 Task: Generating Silence.
Action: Mouse moved to (5, 28)
Screenshot: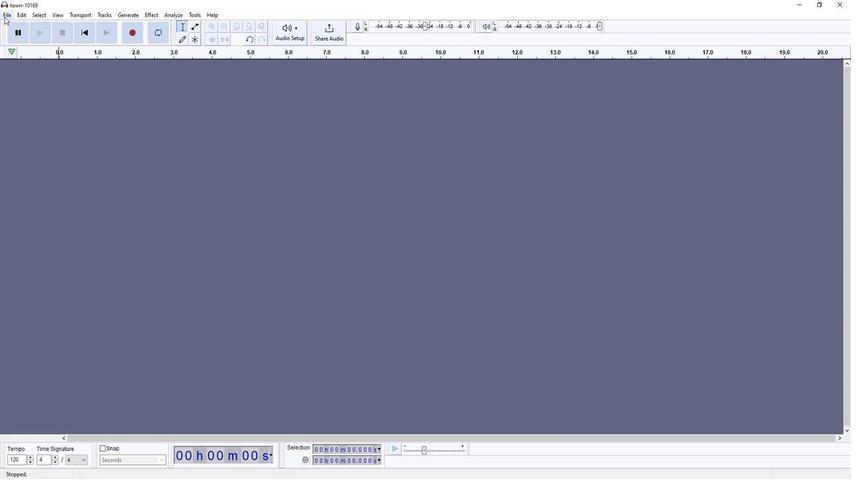 
Action: Mouse pressed left at (5, 28)
Screenshot: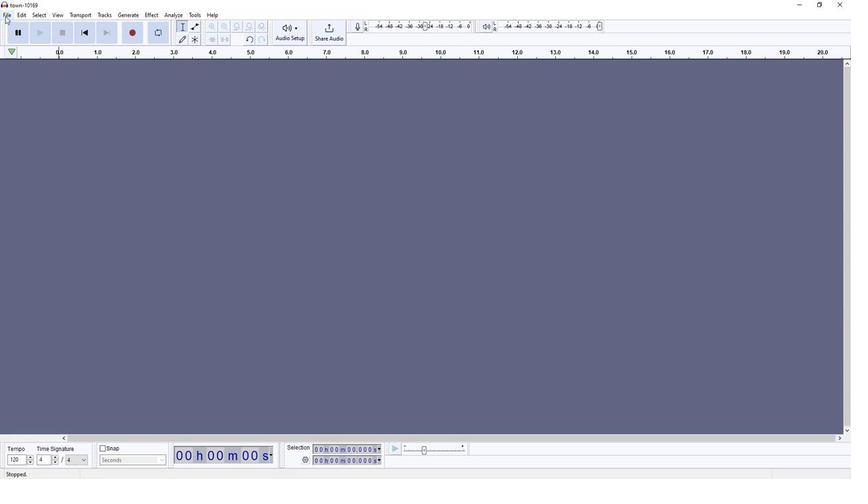 
Action: Mouse moved to (35, 49)
Screenshot: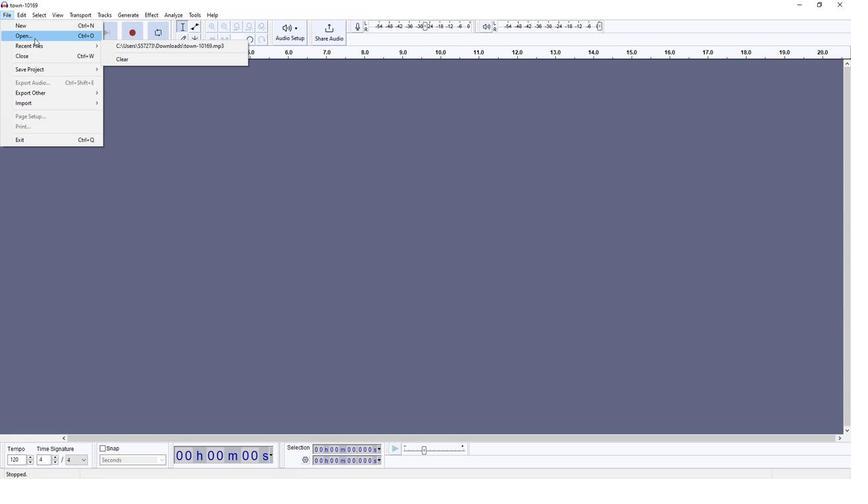 
Action: Mouse pressed left at (35, 49)
Screenshot: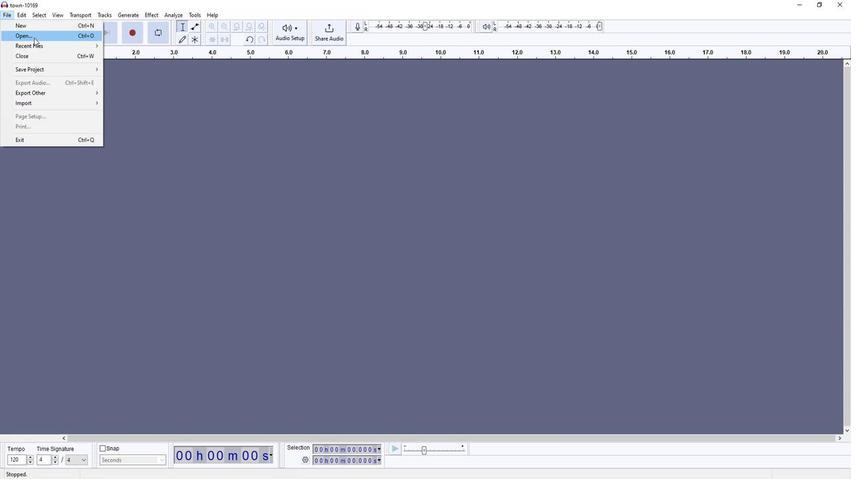 
Action: Mouse moved to (69, 83)
Screenshot: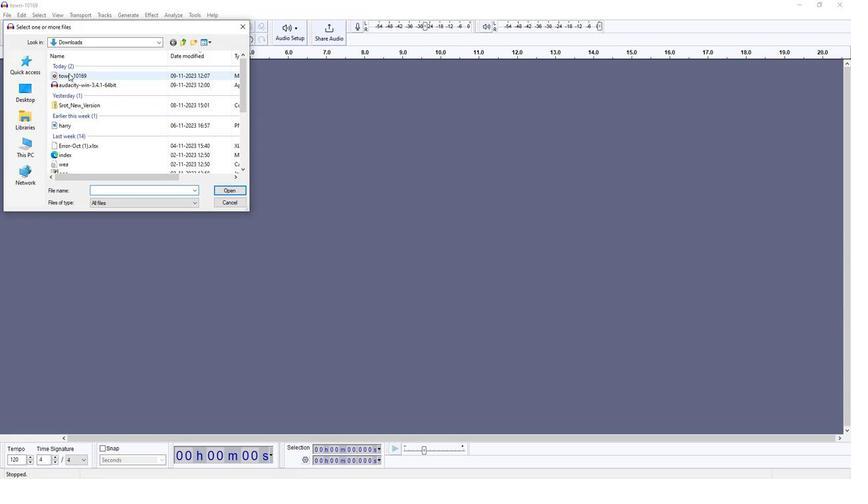 
Action: Mouse pressed left at (69, 83)
Screenshot: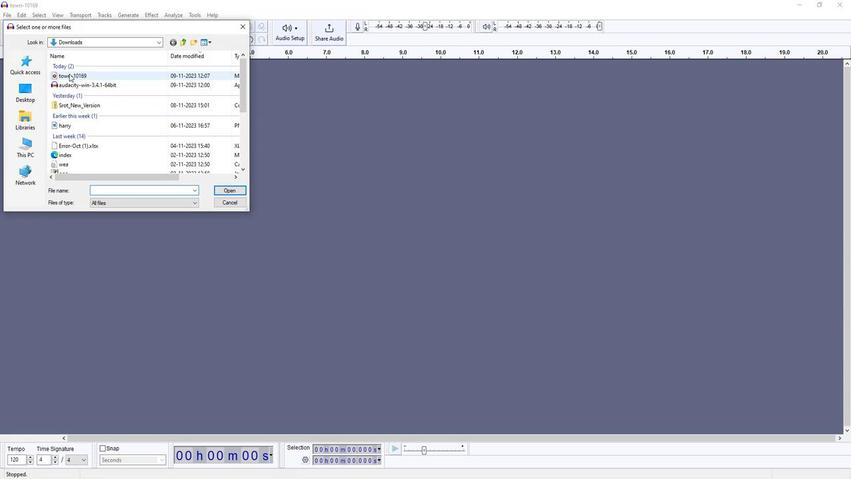 
Action: Mouse moved to (234, 194)
Screenshot: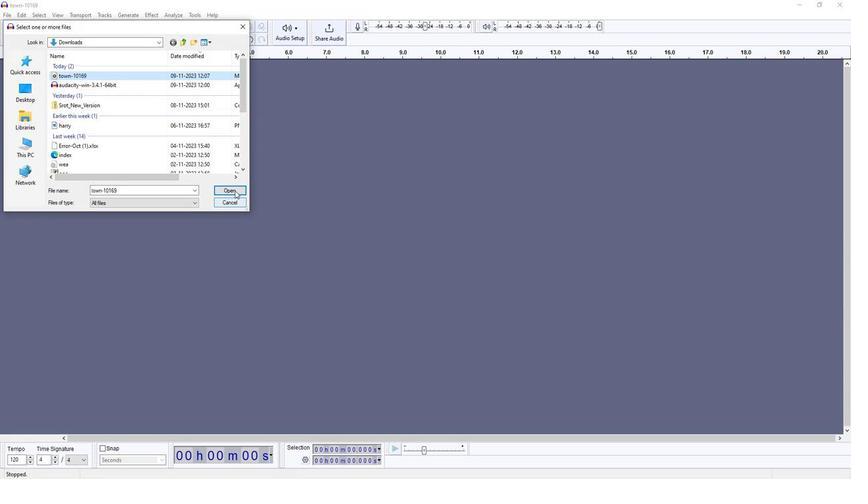 
Action: Mouse pressed left at (234, 194)
Screenshot: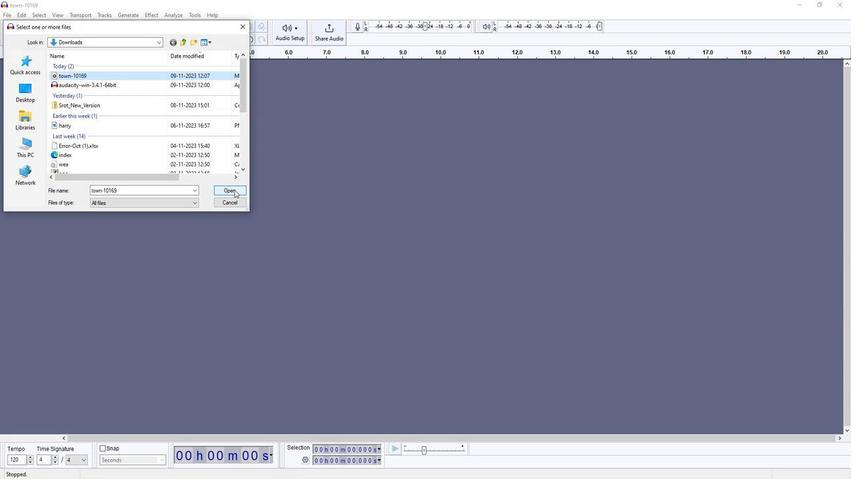 
Action: Mouse moved to (44, 44)
Screenshot: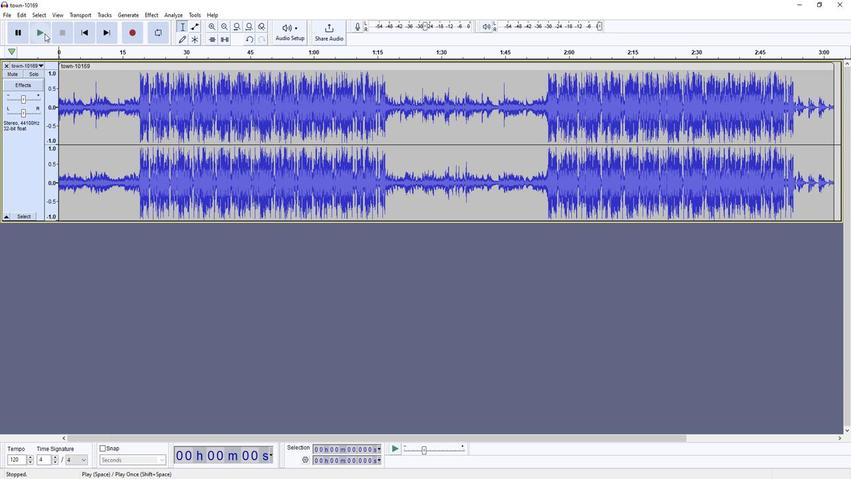 
Action: Mouse pressed left at (44, 44)
Screenshot: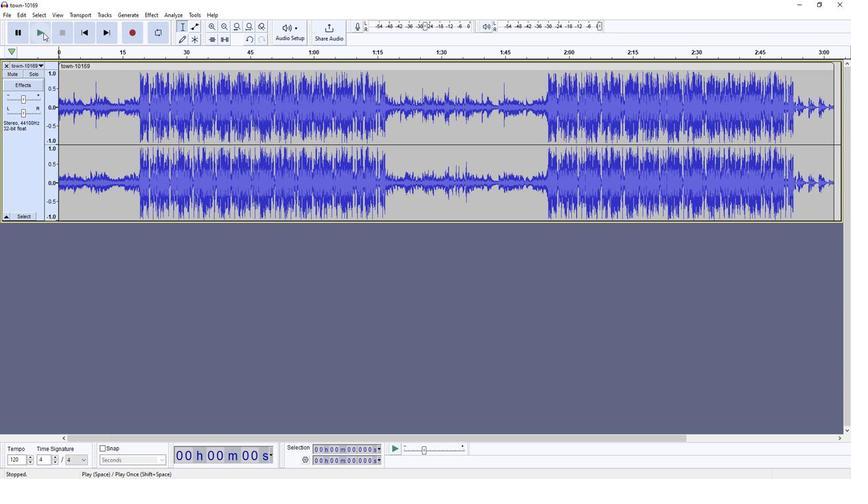 
Action: Mouse moved to (109, 62)
Screenshot: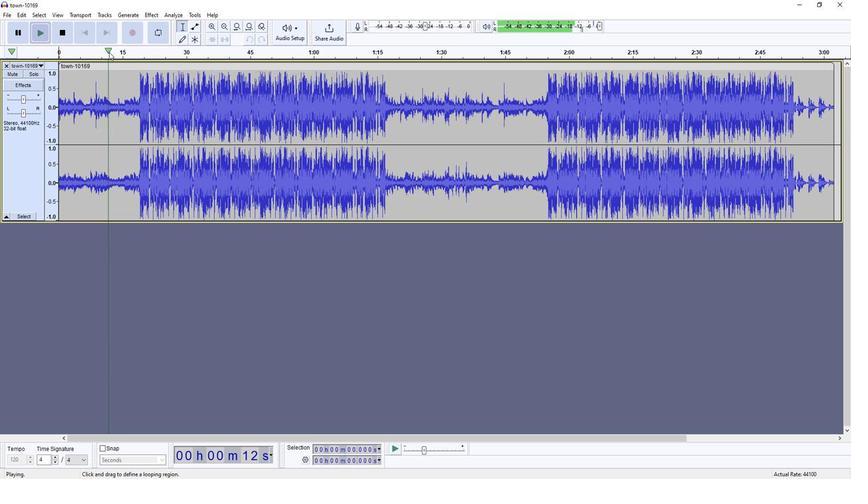 
Action: Mouse pressed left at (109, 62)
Screenshot: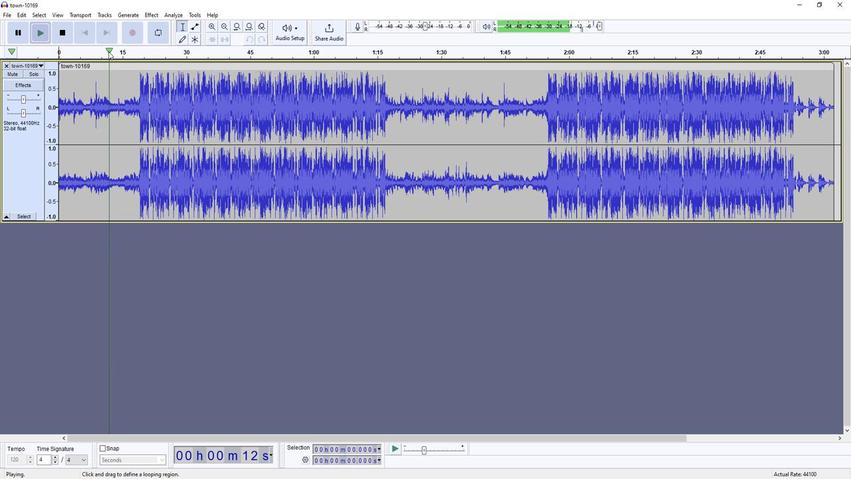 
Action: Mouse moved to (62, 47)
Screenshot: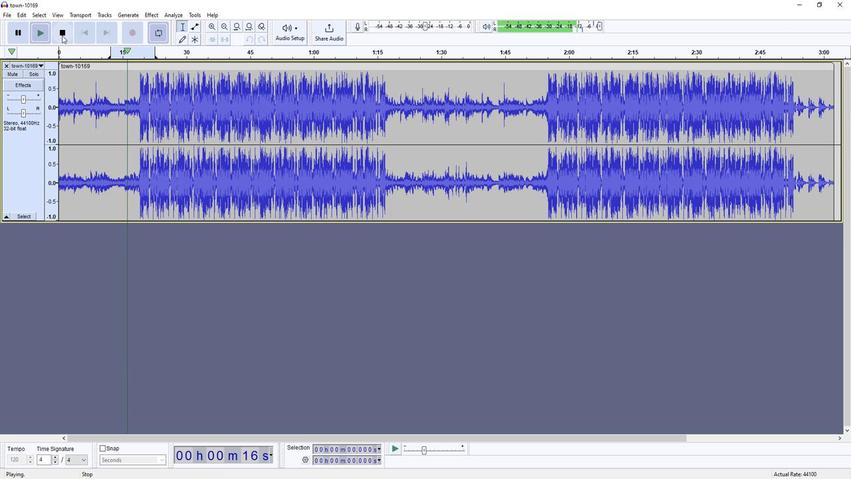 
Action: Mouse pressed left at (62, 47)
Screenshot: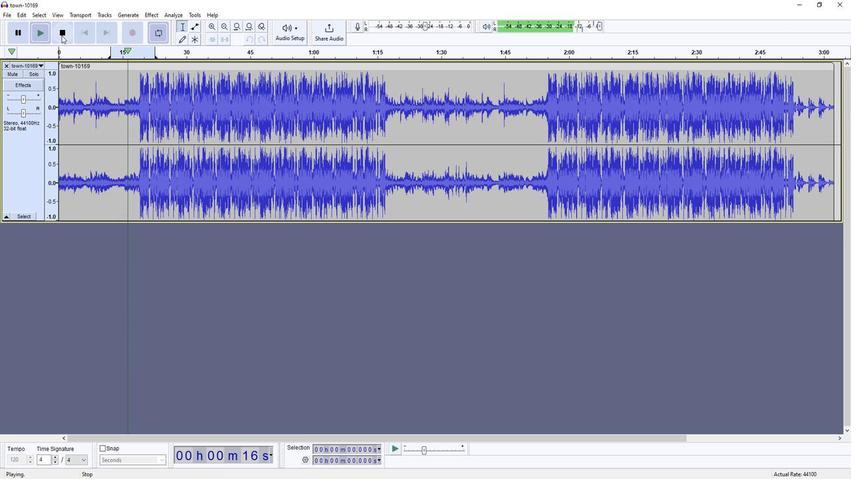 
Action: Mouse moved to (278, 115)
Screenshot: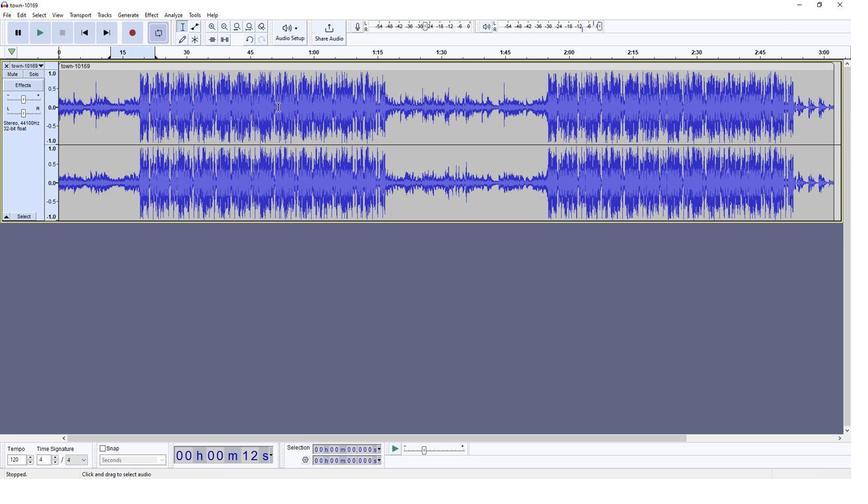 
Action: Mouse pressed left at (278, 115)
Screenshot: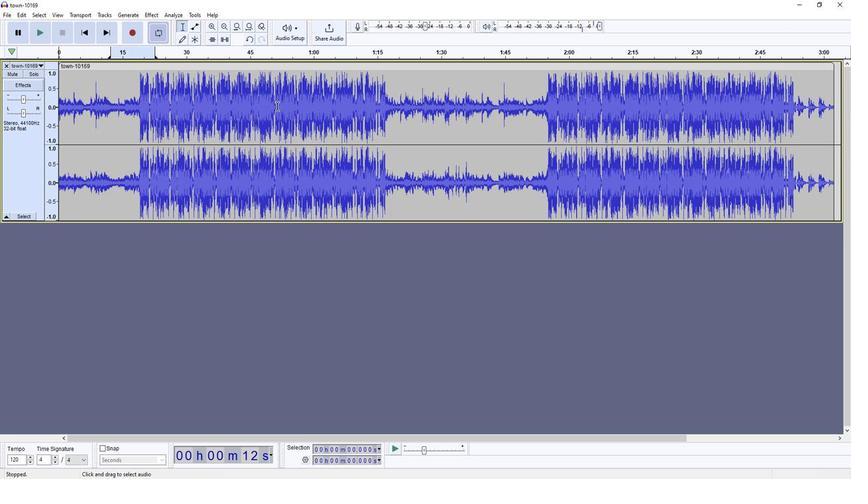 
Action: Mouse moved to (43, 44)
Screenshot: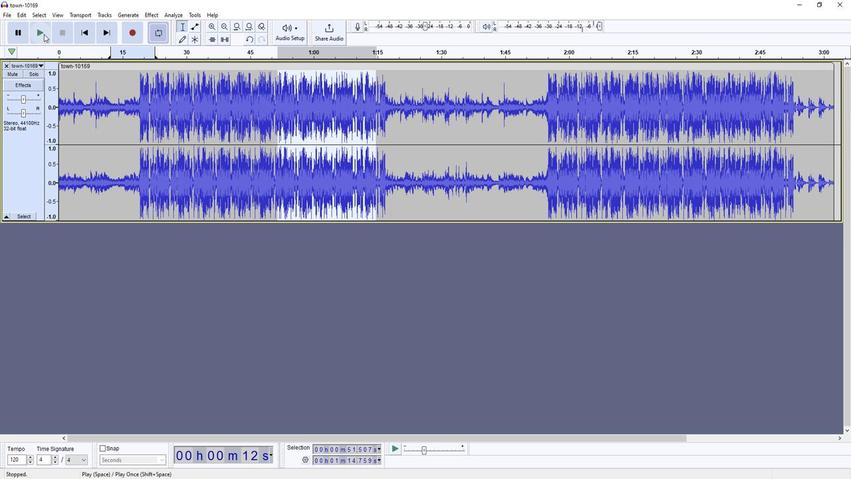 
Action: Mouse pressed left at (43, 44)
Screenshot: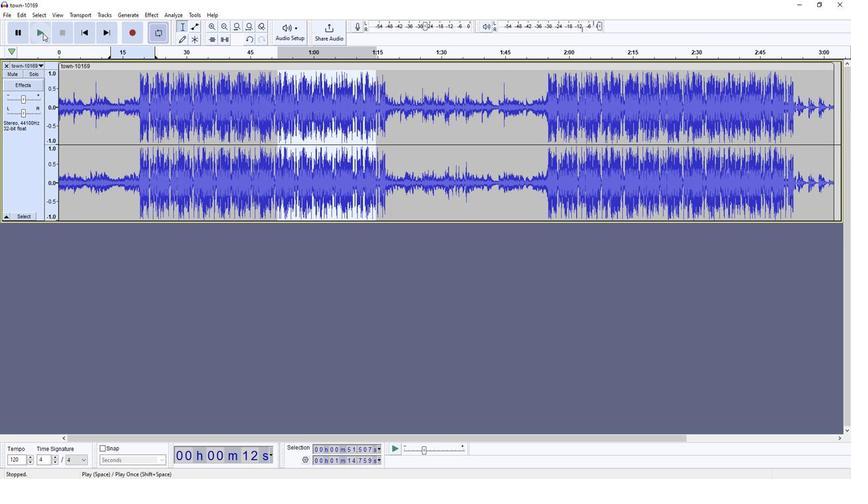 
Action: Mouse moved to (42, 43)
Screenshot: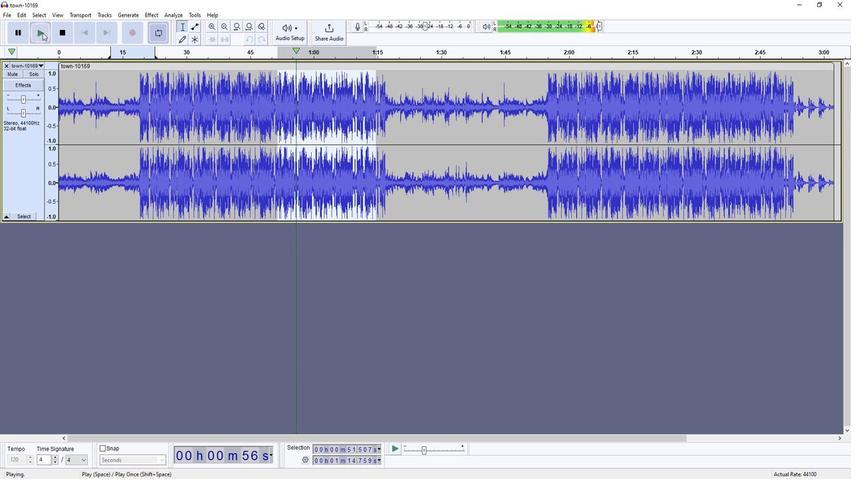 
Action: Mouse pressed left at (42, 43)
Screenshot: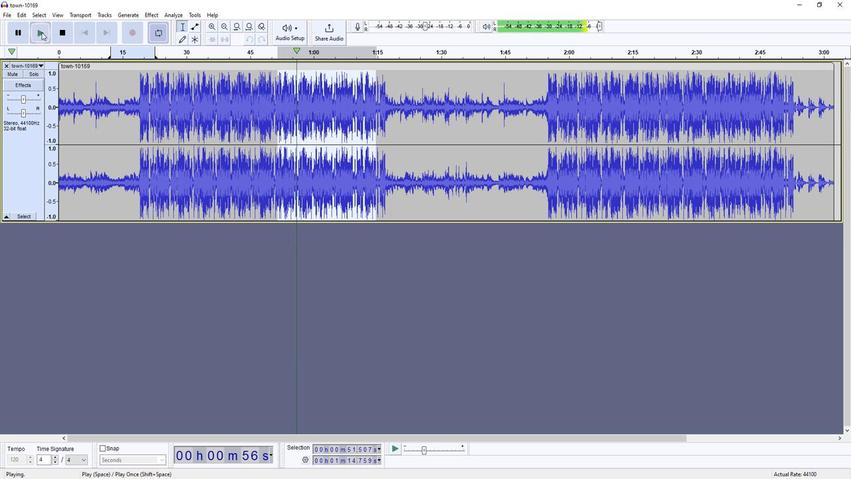 
Action: Mouse moved to (65, 43)
Screenshot: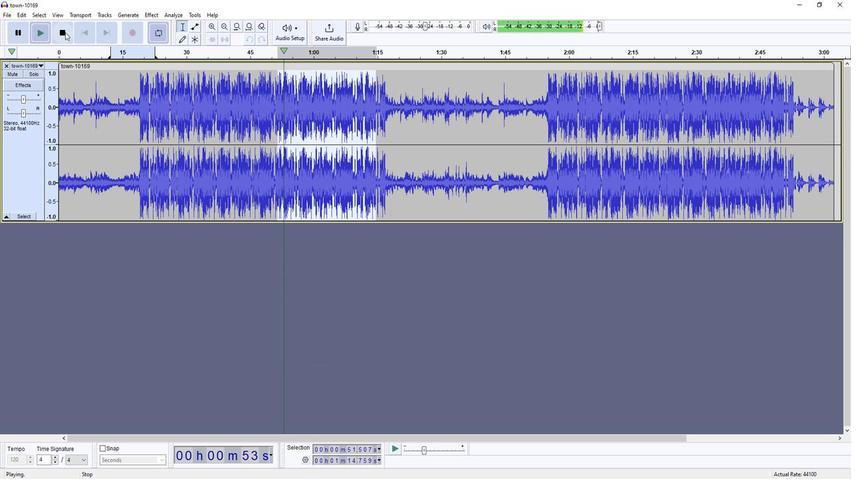 
Action: Mouse pressed left at (65, 43)
Screenshot: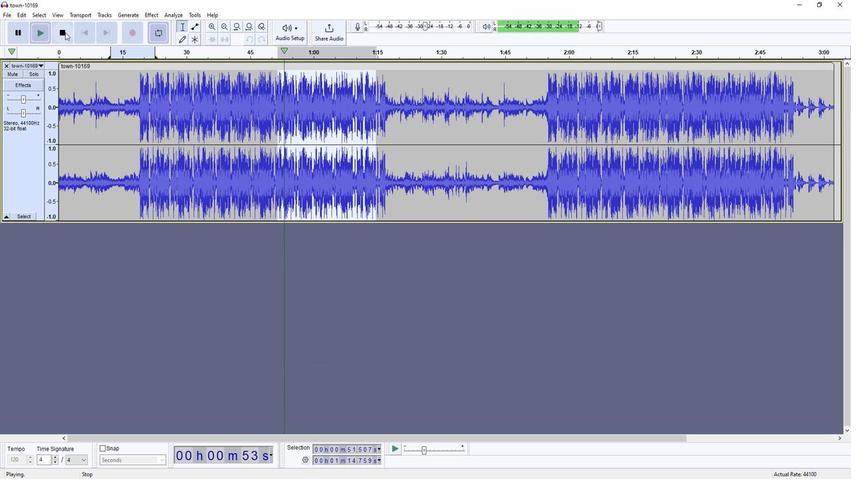 
Action: Mouse moved to (376, 81)
Screenshot: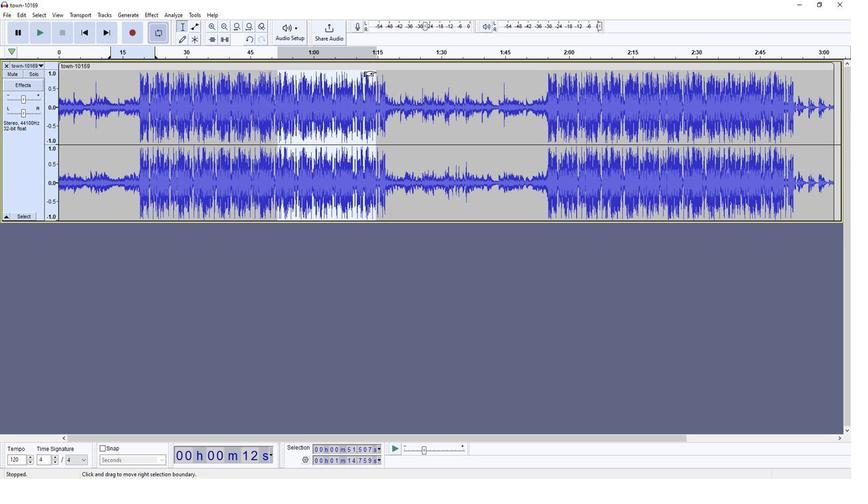 
Action: Mouse pressed left at (376, 81)
Screenshot: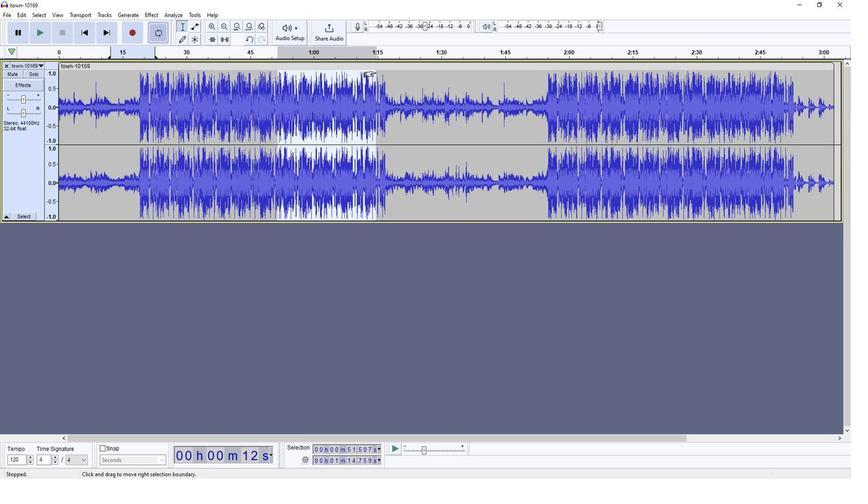 
Action: Mouse moved to (277, 117)
Screenshot: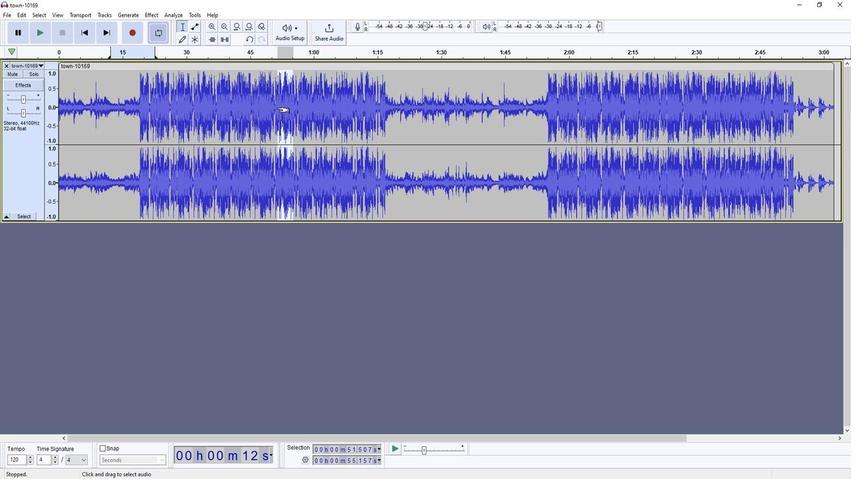 
Action: Mouse pressed left at (277, 117)
Screenshot: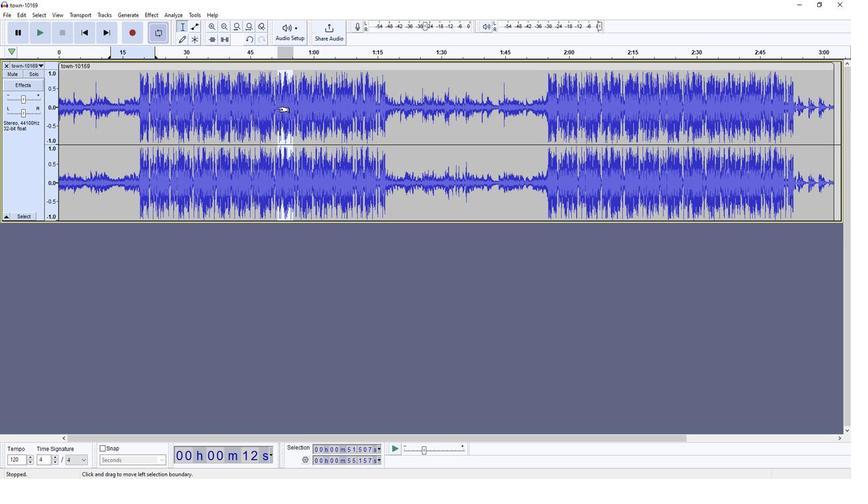 
Action: Mouse moved to (276, 115)
Screenshot: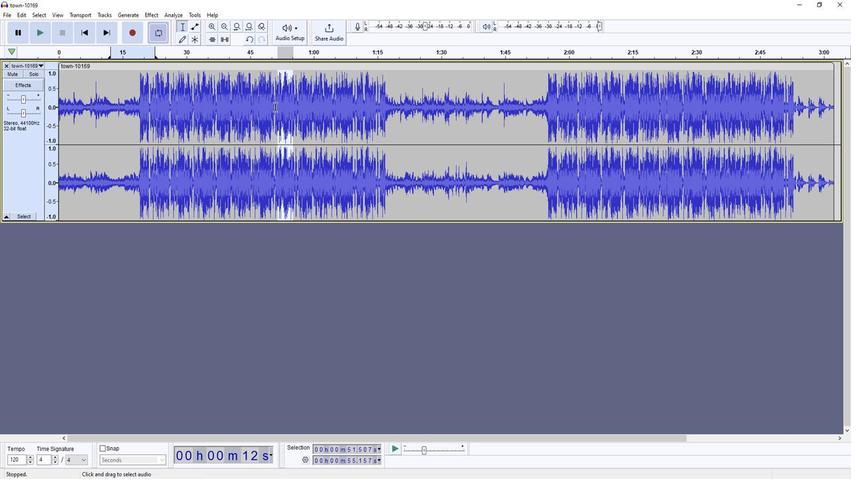 
Action: Mouse pressed left at (276, 115)
Screenshot: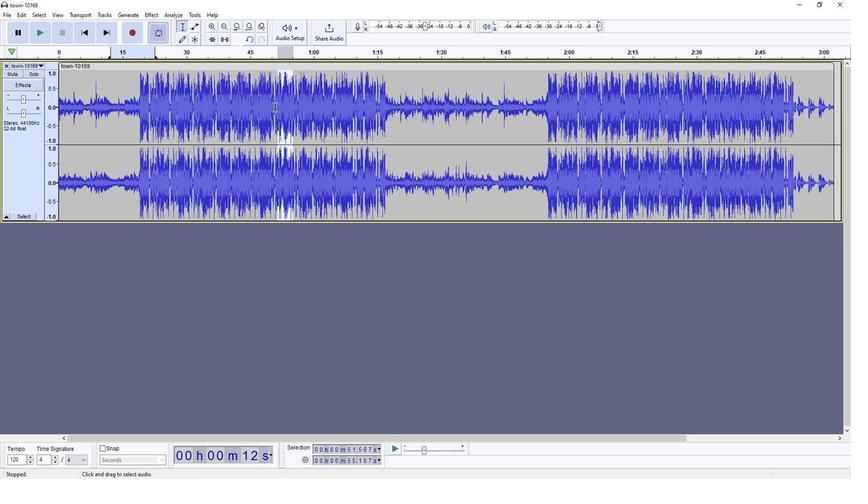 
Action: Mouse pressed left at (276, 115)
Screenshot: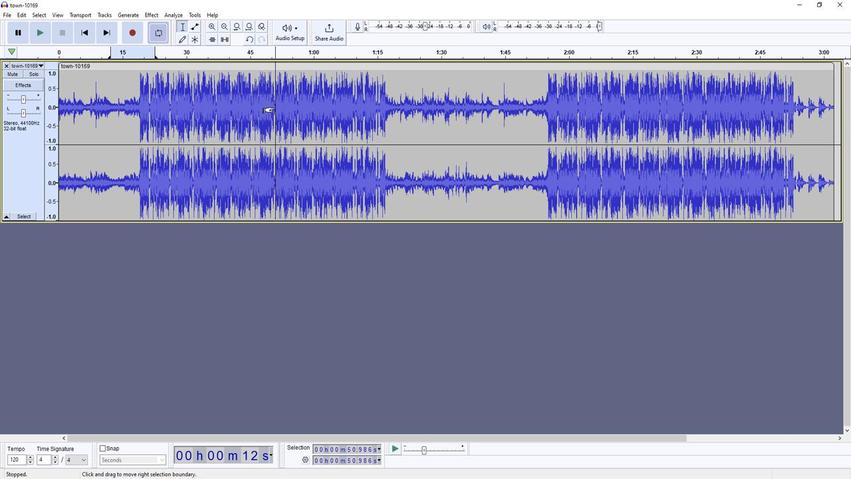 
Action: Mouse pressed left at (276, 115)
Screenshot: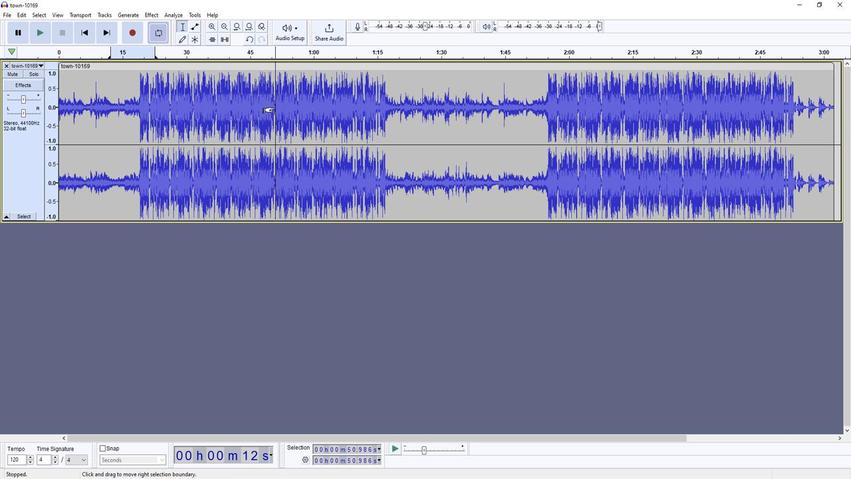 
Action: Mouse moved to (274, 116)
Screenshot: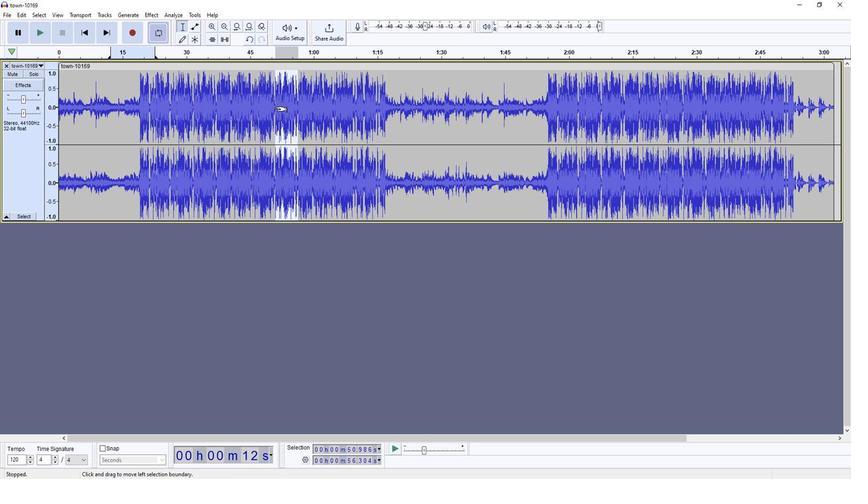 
Action: Mouse pressed left at (274, 116)
Screenshot: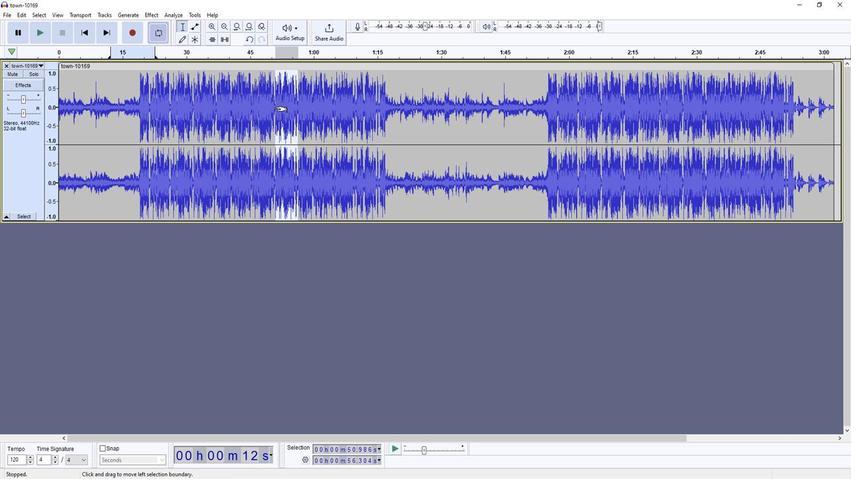 
Action: Mouse moved to (135, 27)
Screenshot: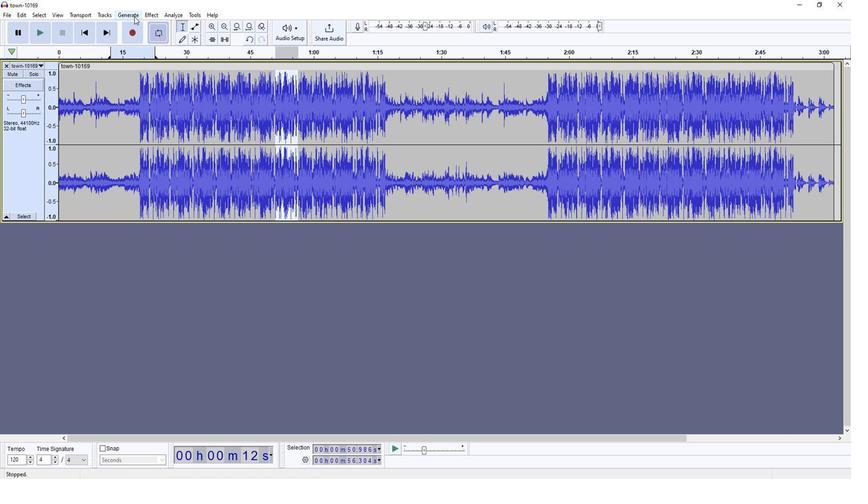 
Action: Mouse pressed left at (135, 27)
Screenshot: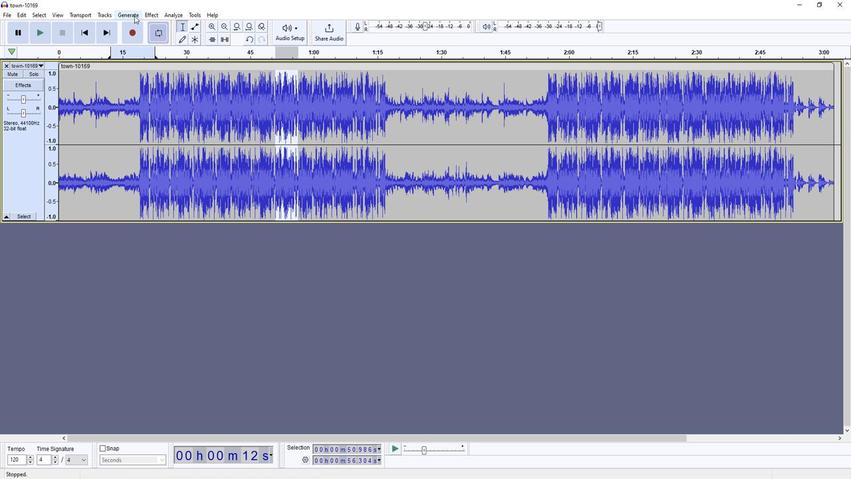 
Action: Mouse moved to (151, 107)
Screenshot: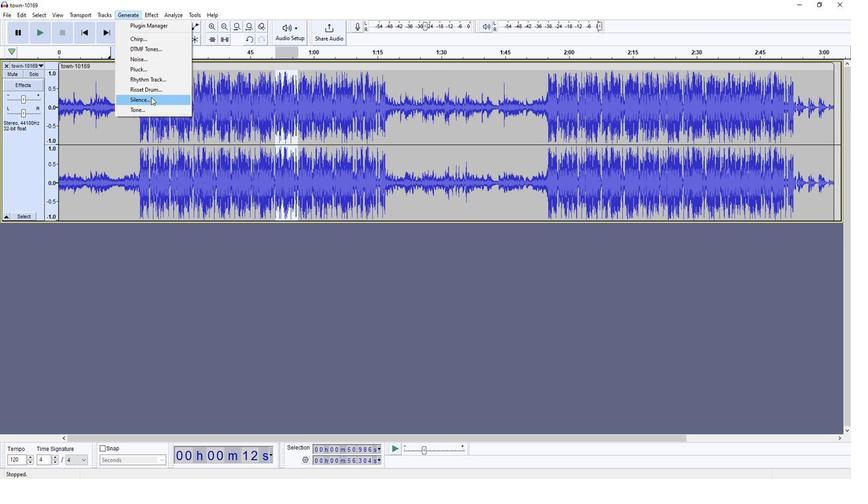 
Action: Mouse pressed left at (151, 107)
Screenshot: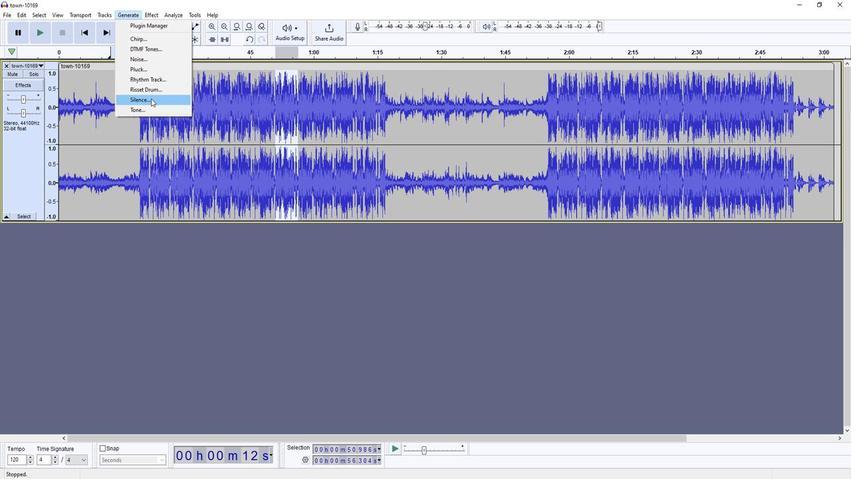 
Action: Mouse moved to (441, 226)
Screenshot: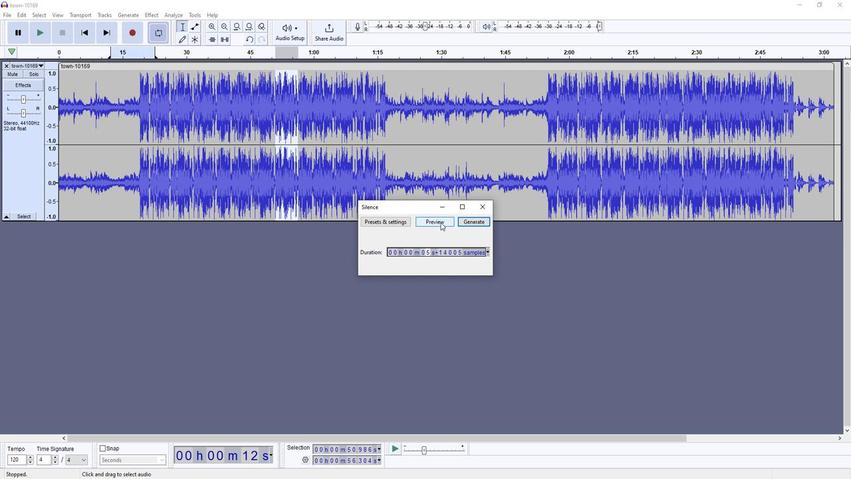
Action: Mouse pressed left at (441, 226)
Screenshot: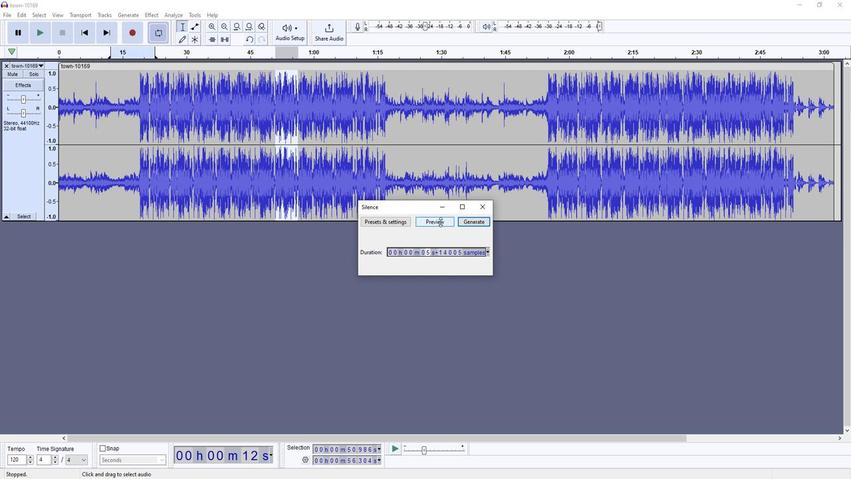 
Action: Mouse moved to (477, 226)
Screenshot: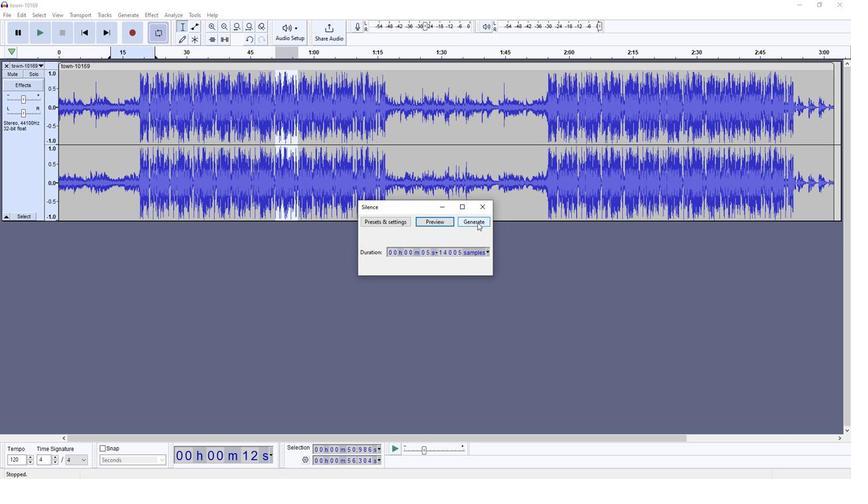 
Action: Mouse pressed left at (477, 226)
Screenshot: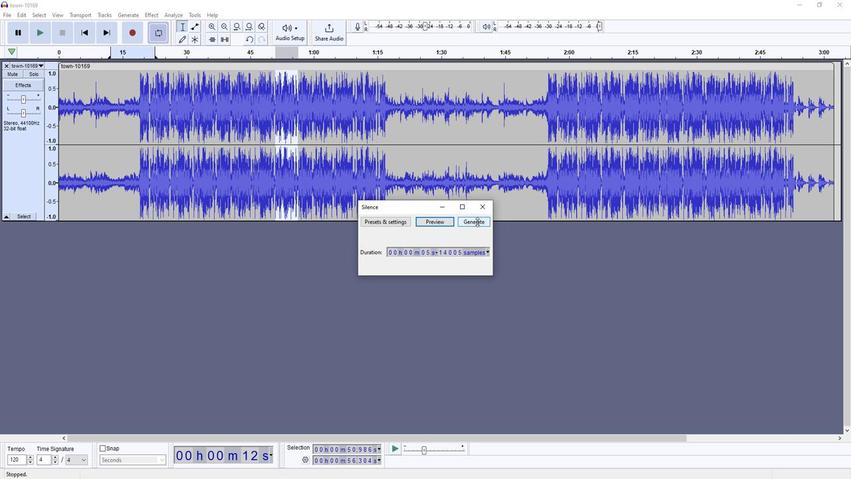 
Action: Mouse moved to (131, 120)
Screenshot: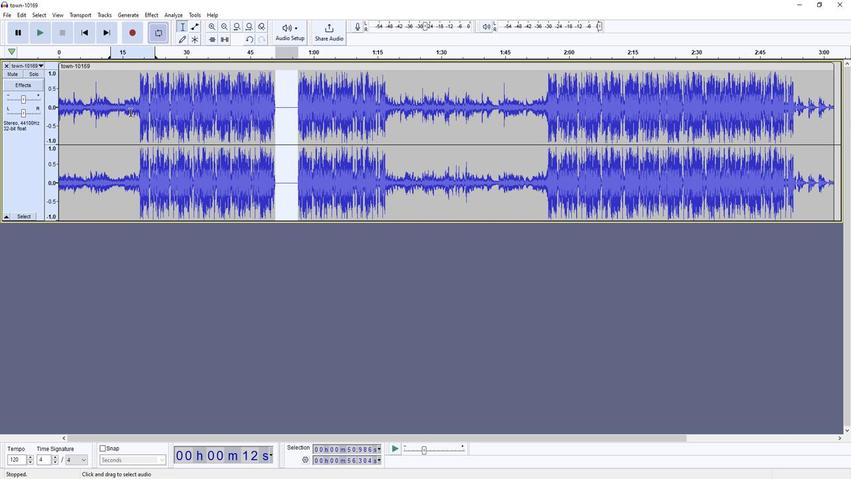 
Action: Mouse pressed left at (131, 120)
Screenshot: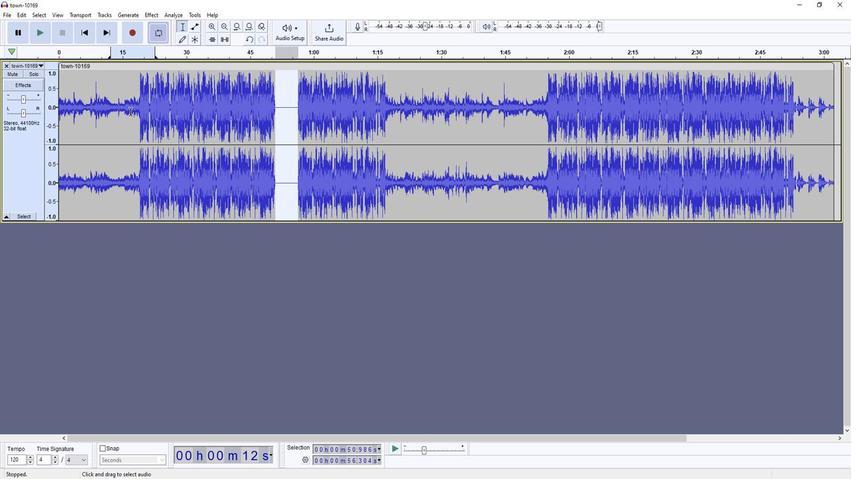 
Action: Mouse moved to (272, 119)
Screenshot: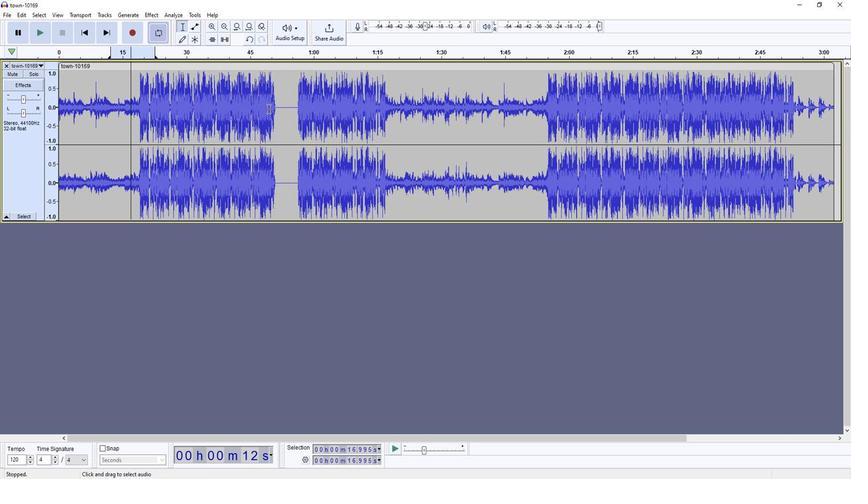 
Action: Mouse pressed left at (272, 119)
Screenshot: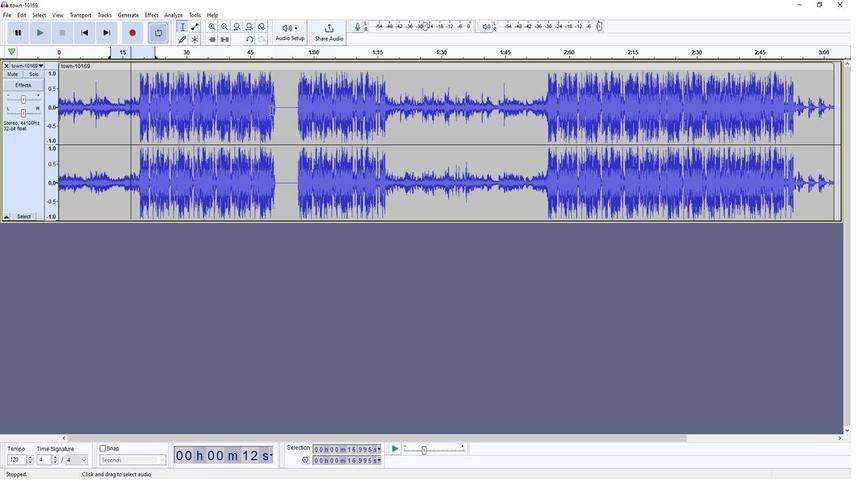 
Action: Mouse moved to (39, 45)
Screenshot: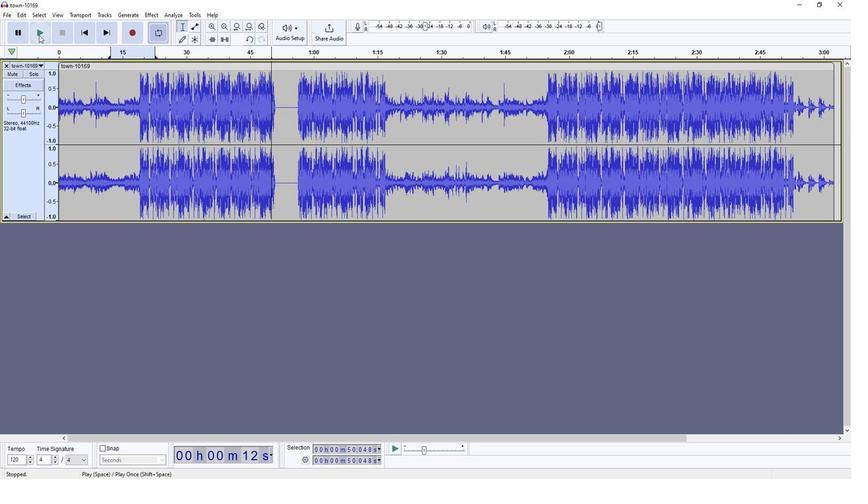 
Action: Mouse pressed left at (39, 45)
Screenshot: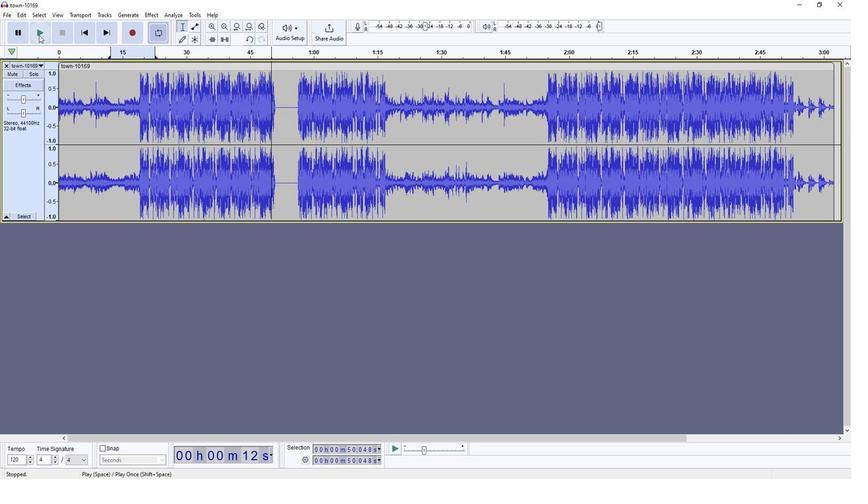 
Action: Mouse moved to (63, 44)
Screenshot: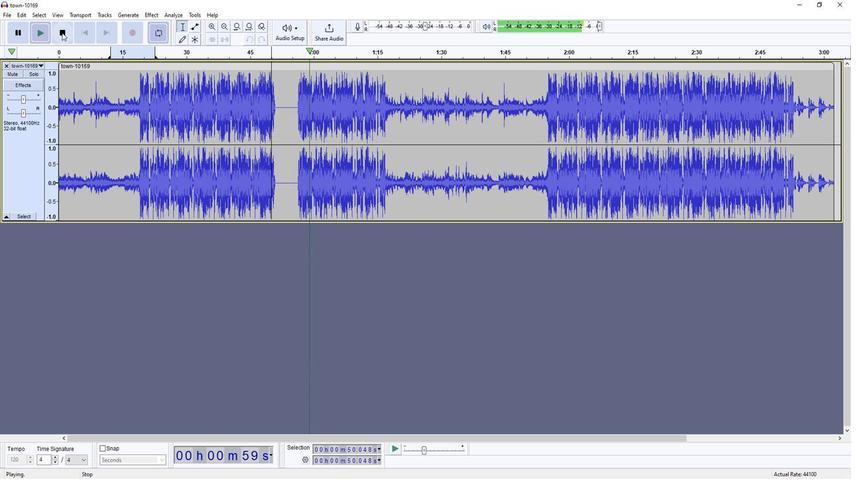 
Action: Mouse pressed left at (63, 44)
Screenshot: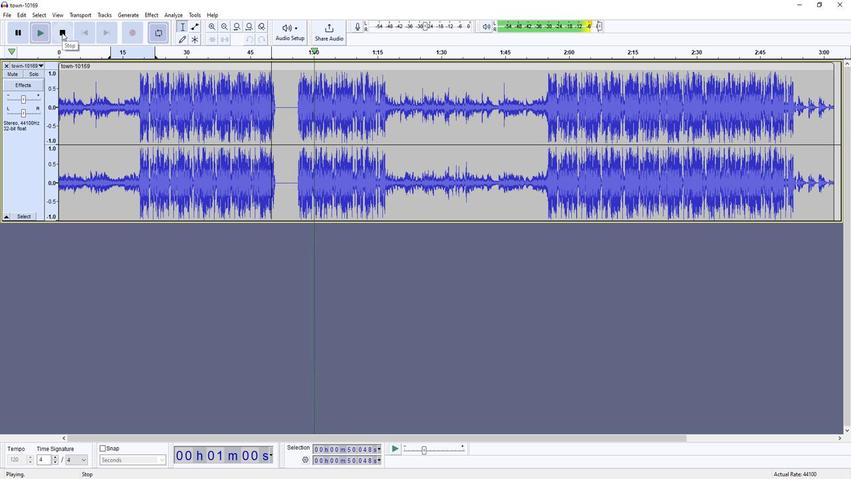 
Action: Mouse moved to (7, 27)
Screenshot: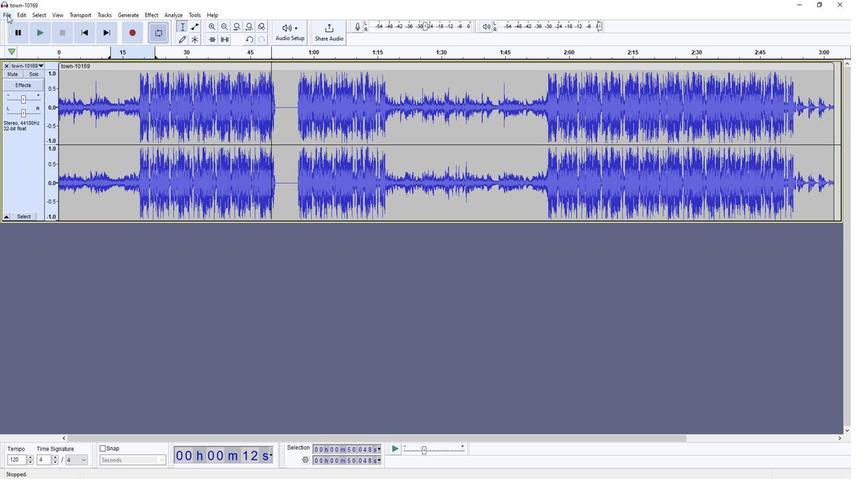 
Action: Mouse pressed left at (7, 27)
Screenshot: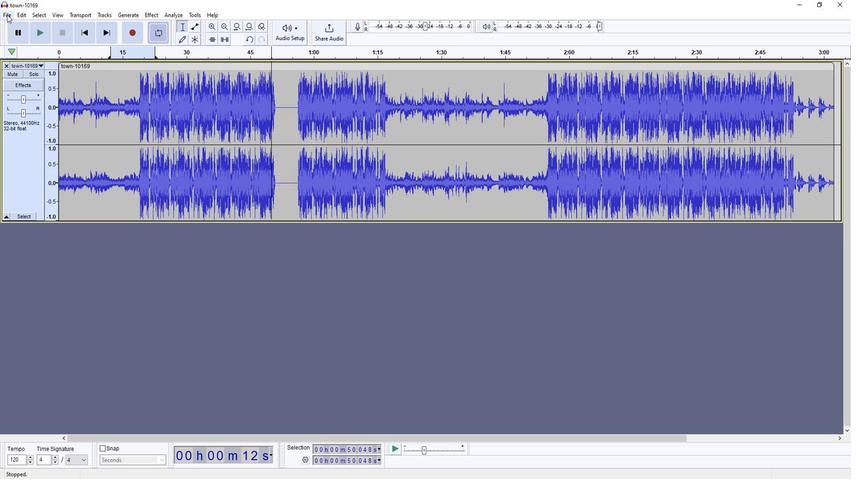 
Action: Mouse moved to (40, 89)
Screenshot: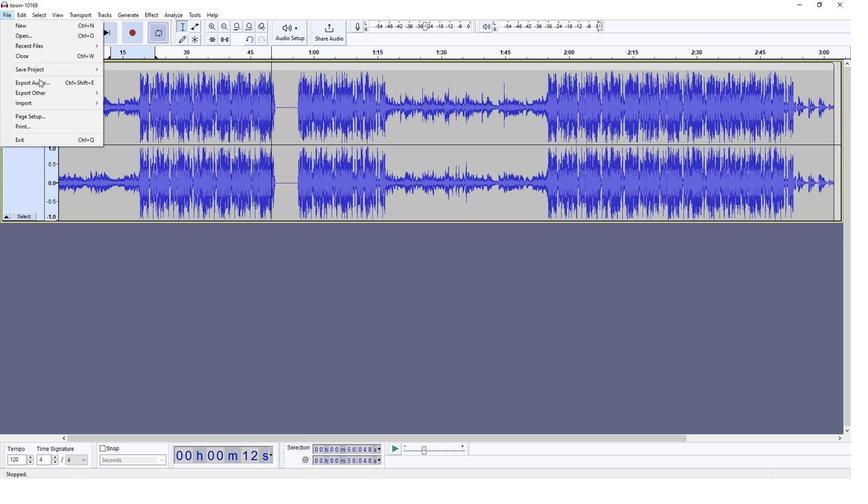 
Action: Mouse pressed left at (40, 89)
Screenshot: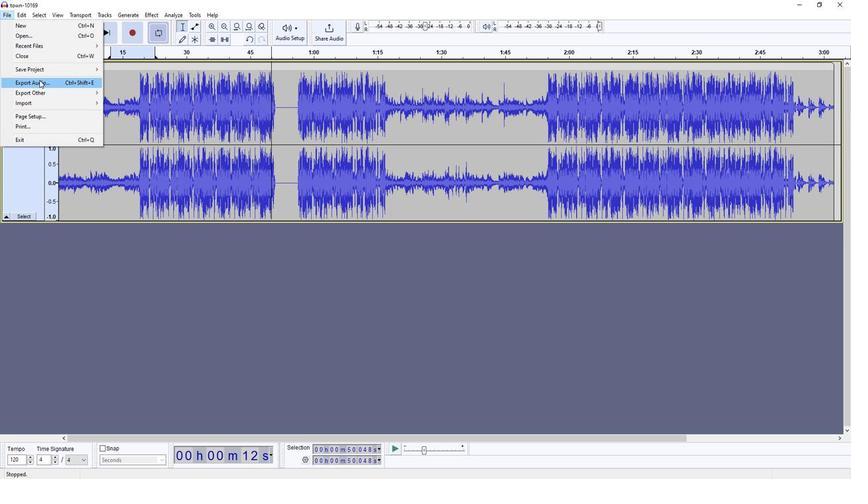 
Action: Mouse moved to (228, 232)
Screenshot: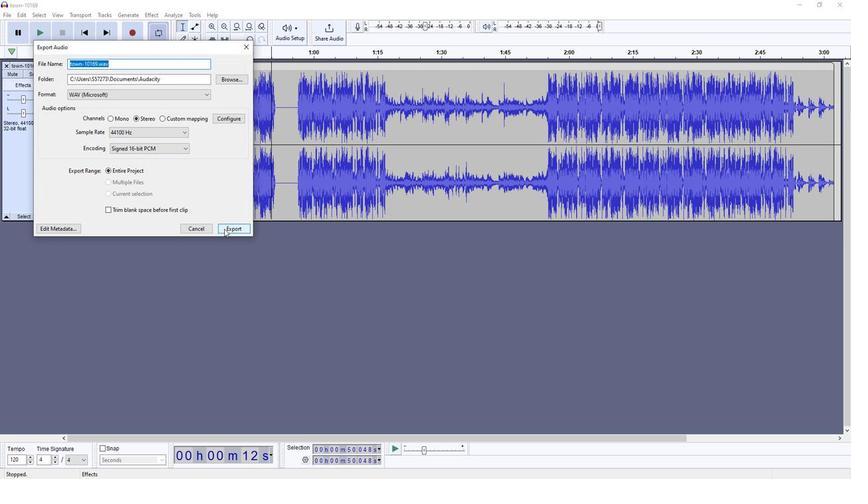 
Action: Mouse pressed left at (228, 232)
Screenshot: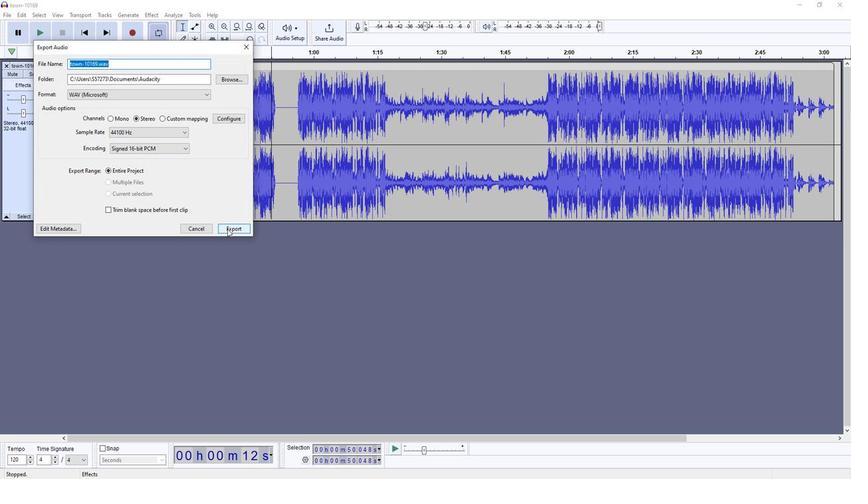 
Action: Mouse moved to (218, 218)
Screenshot: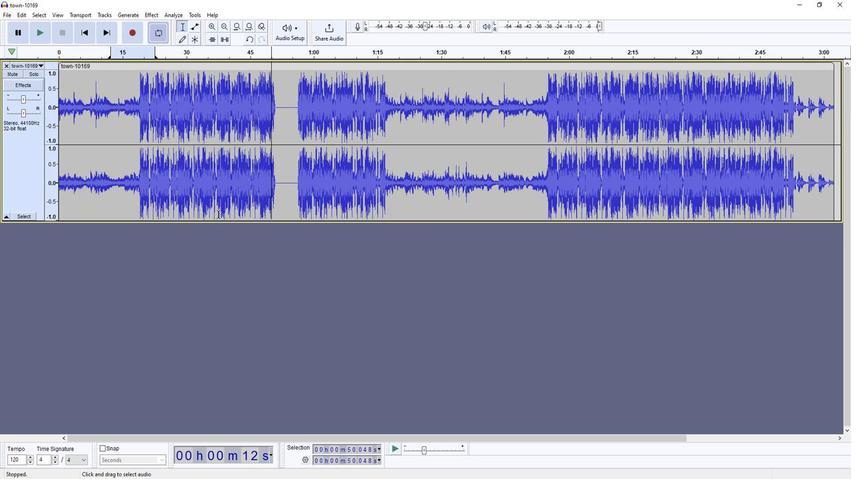 
